 Task: Add Enlightened White Creme & Dark Chocolate Coated Blueberries to the cart.
Action: Mouse moved to (16, 58)
Screenshot: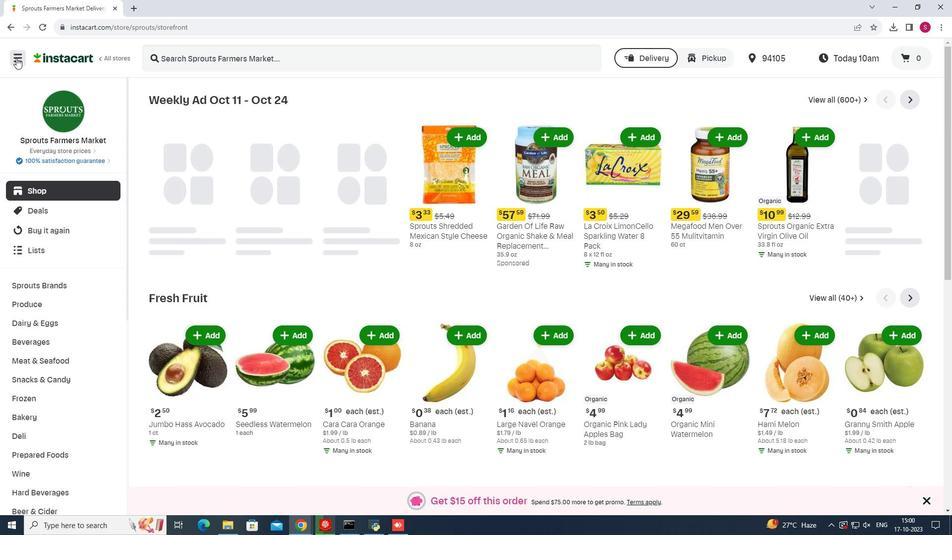 
Action: Mouse pressed left at (16, 58)
Screenshot: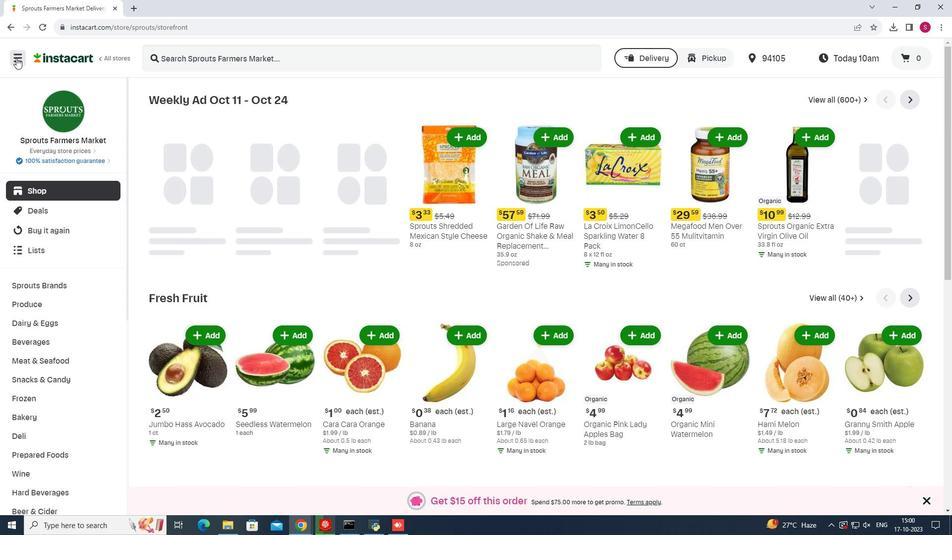 
Action: Mouse moved to (50, 263)
Screenshot: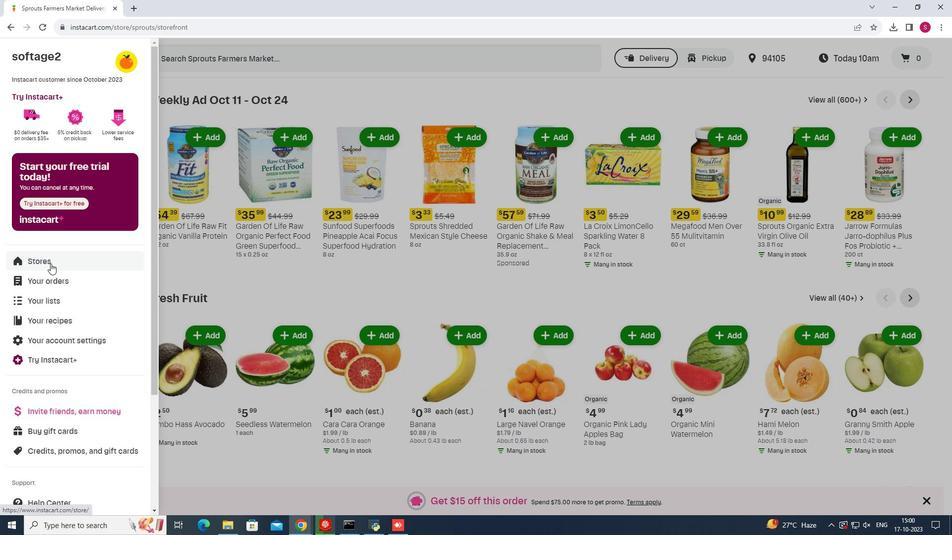 
Action: Mouse pressed left at (50, 263)
Screenshot: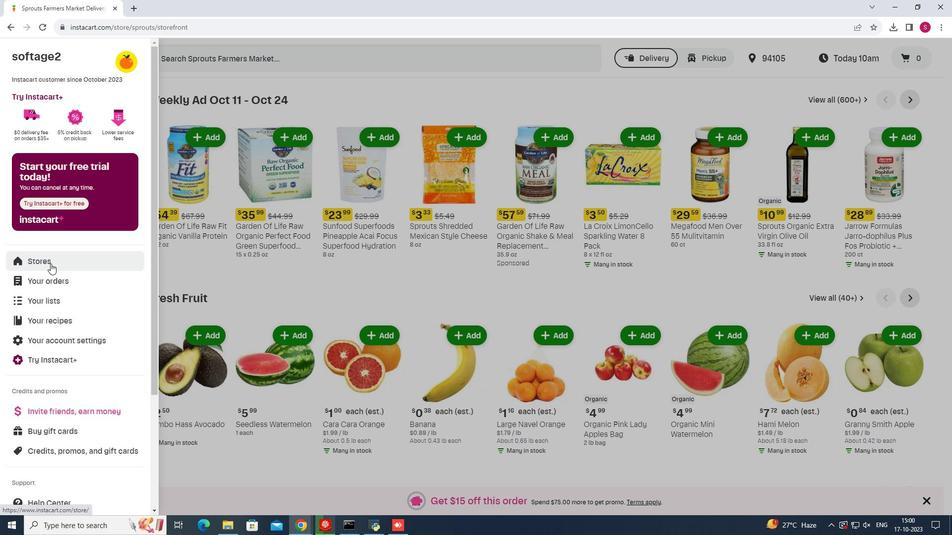 
Action: Mouse moved to (233, 84)
Screenshot: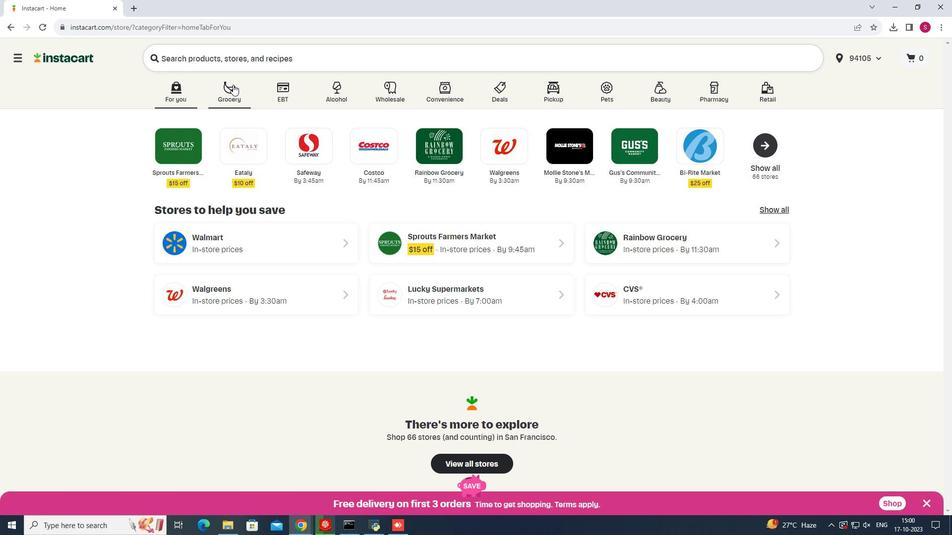 
Action: Mouse pressed left at (233, 84)
Screenshot: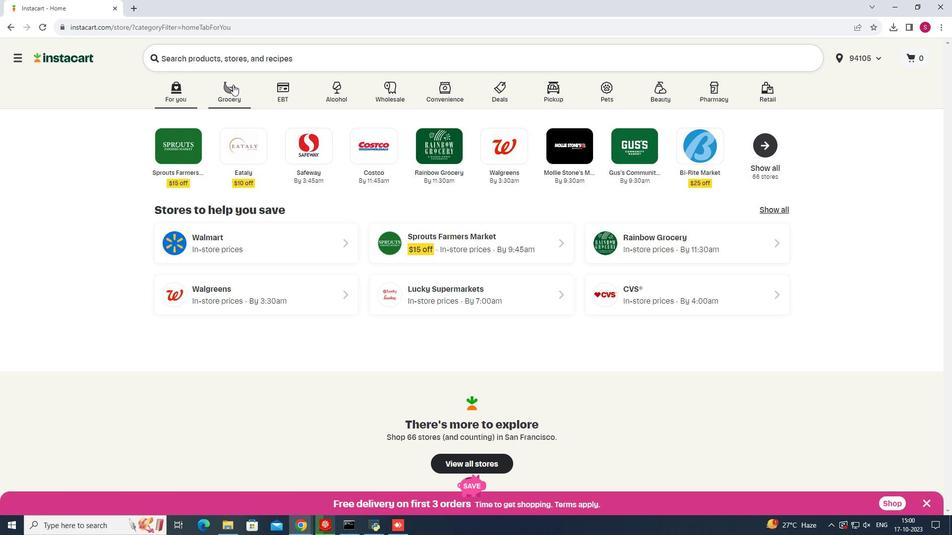 
Action: Mouse moved to (657, 144)
Screenshot: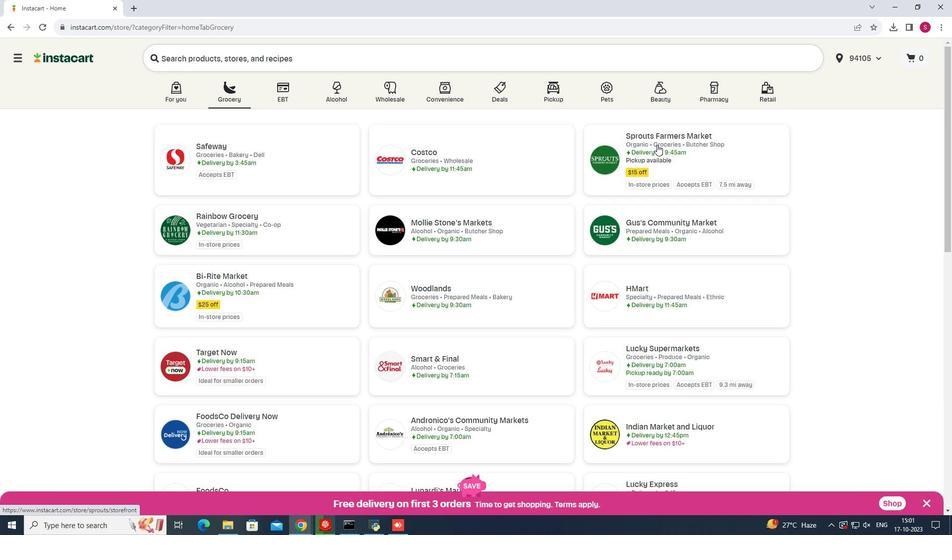 
Action: Mouse pressed left at (657, 144)
Screenshot: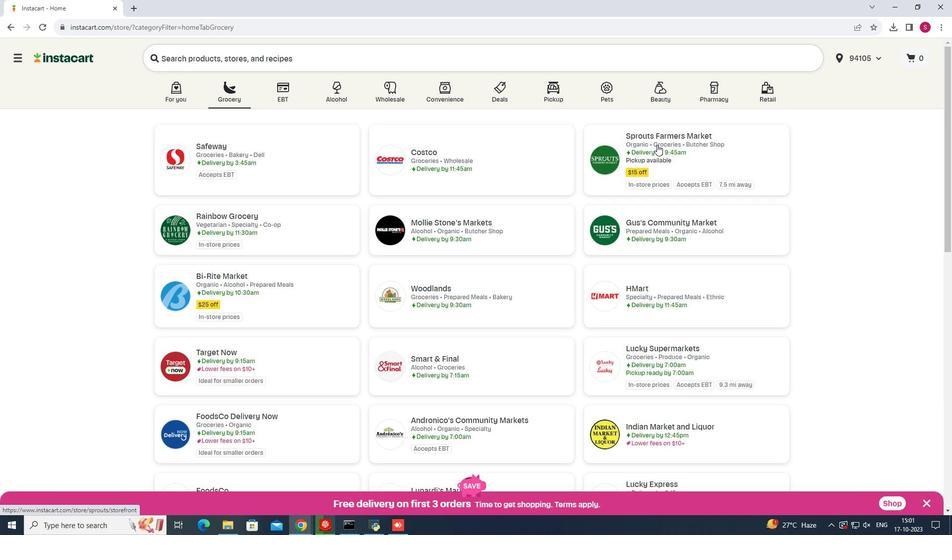 
Action: Mouse moved to (55, 378)
Screenshot: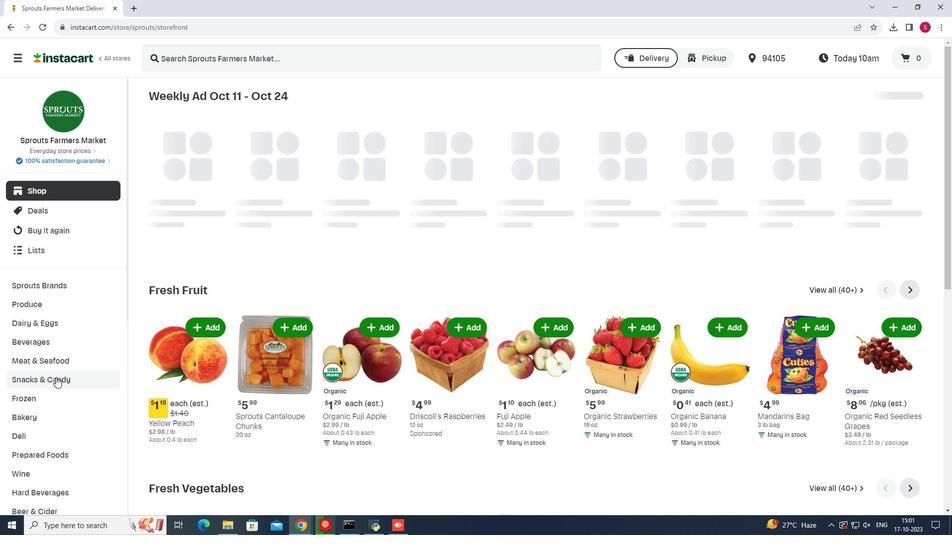 
Action: Mouse pressed left at (55, 378)
Screenshot: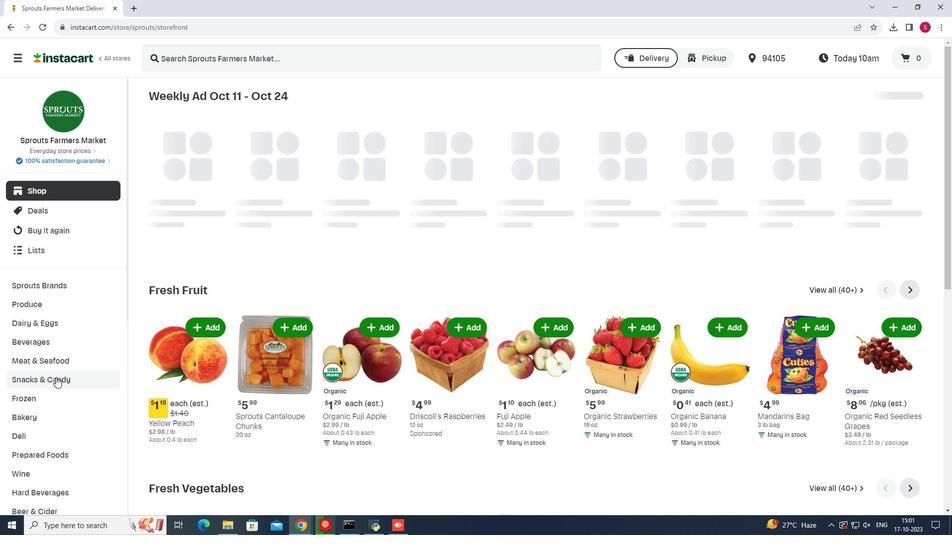 
Action: Mouse moved to (284, 121)
Screenshot: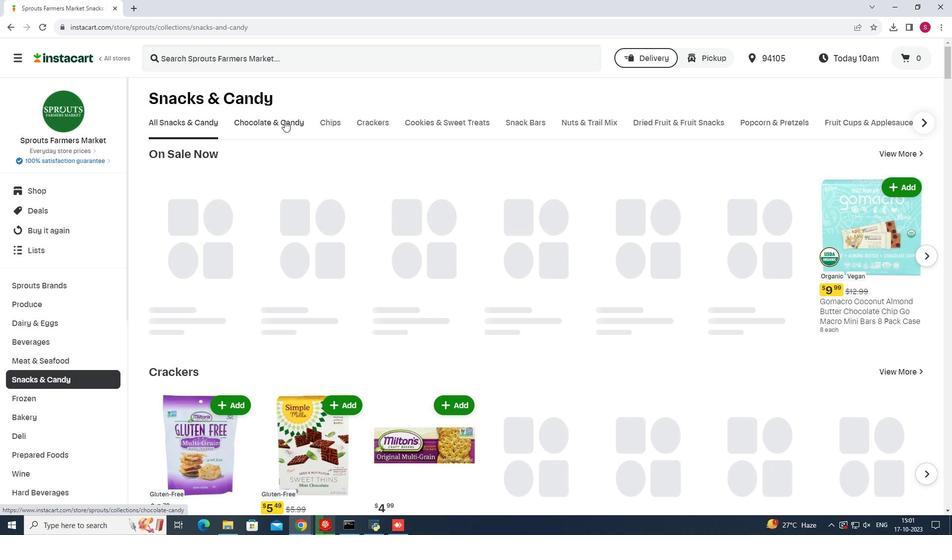 
Action: Mouse pressed left at (284, 121)
Screenshot: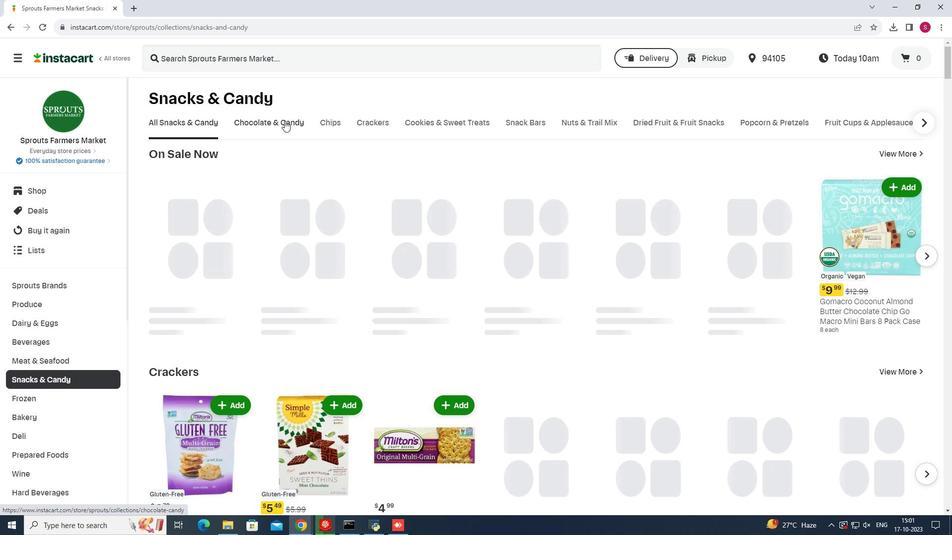 
Action: Mouse moved to (267, 163)
Screenshot: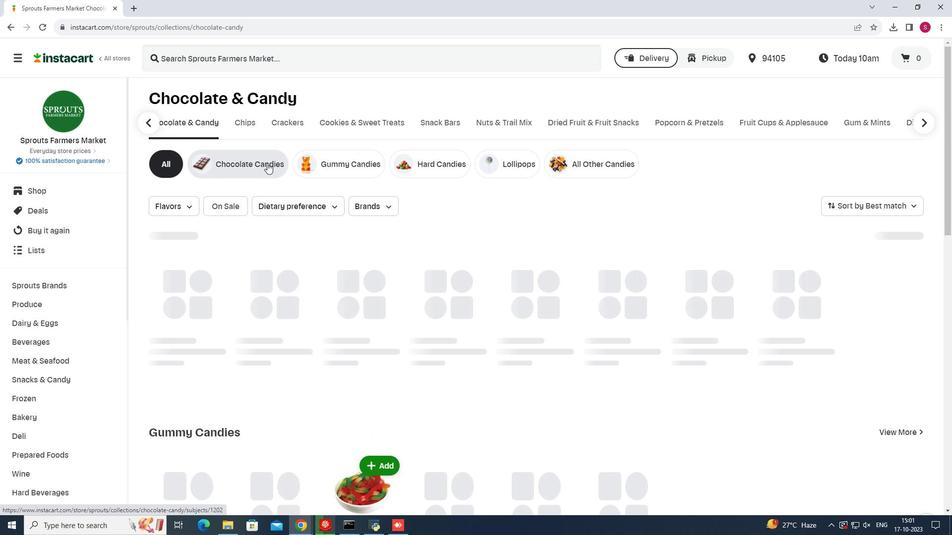 
Action: Mouse pressed left at (267, 163)
Screenshot: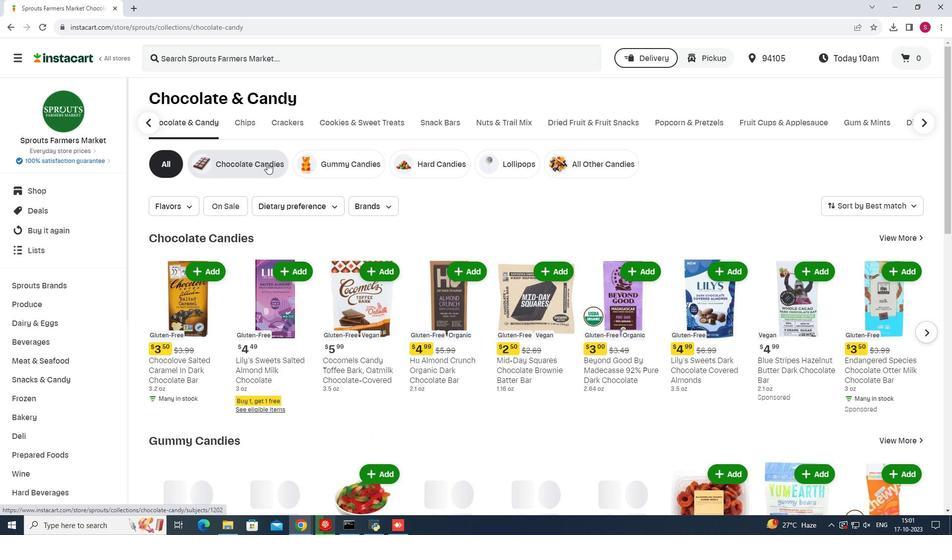 
Action: Mouse moved to (400, 63)
Screenshot: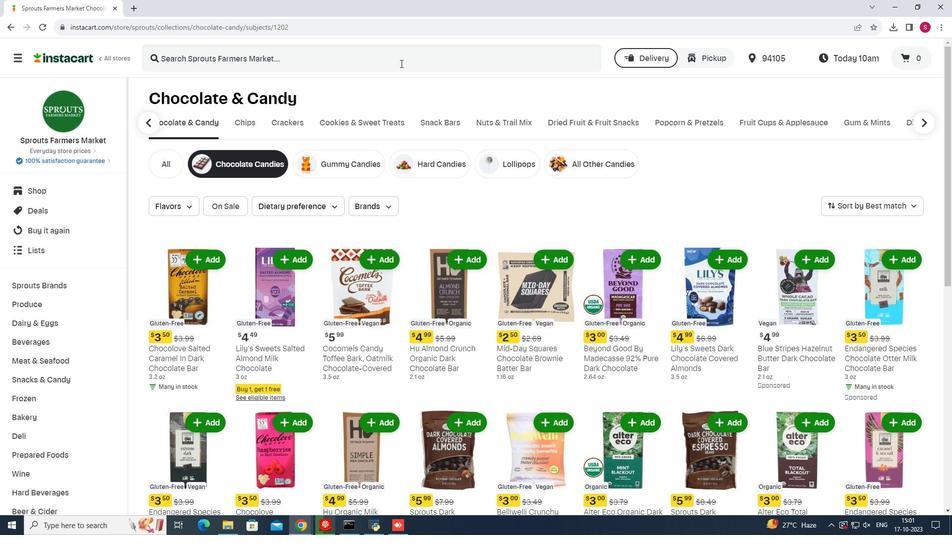 
Action: Mouse pressed left at (400, 63)
Screenshot: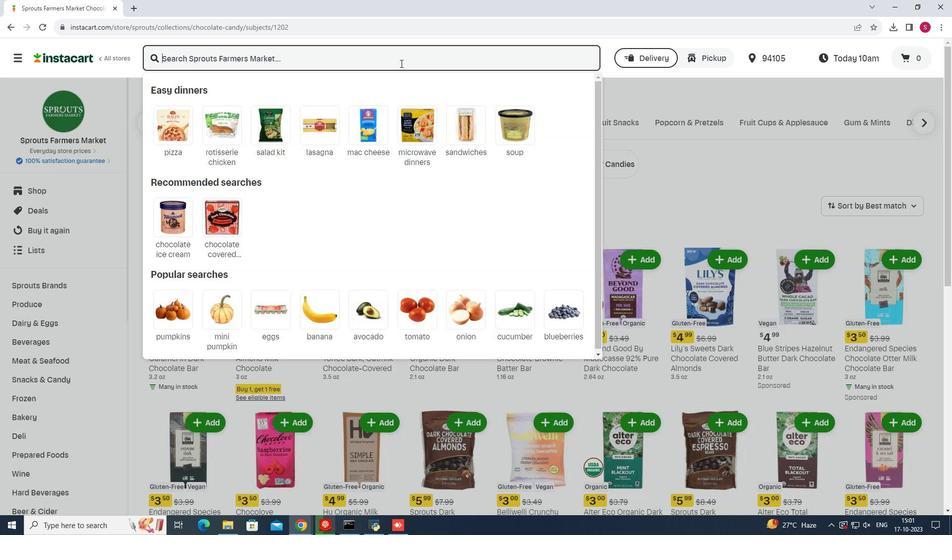 
Action: Key pressed <Key.shift>Enlo<Key.backspace>ightened<Key.space><Key.shift>White<Key.space><Key.shift>Creme<Key.space><Key.shift><Key.shift><Key.shift><Key.shift><Key.shift><Key.shift><Key.shift><Key.shift><Key.shift><Key.shift><Key.shift><Key.shift><Key.shift><Key.shift>&<Key.space><Key.shift>Dark<Key.space><Key.shift><Key.shift>Chocolate<Key.space><Key.shift>Coated<Key.space><Key.shift>Blueberries<Key.enter>
Screenshot: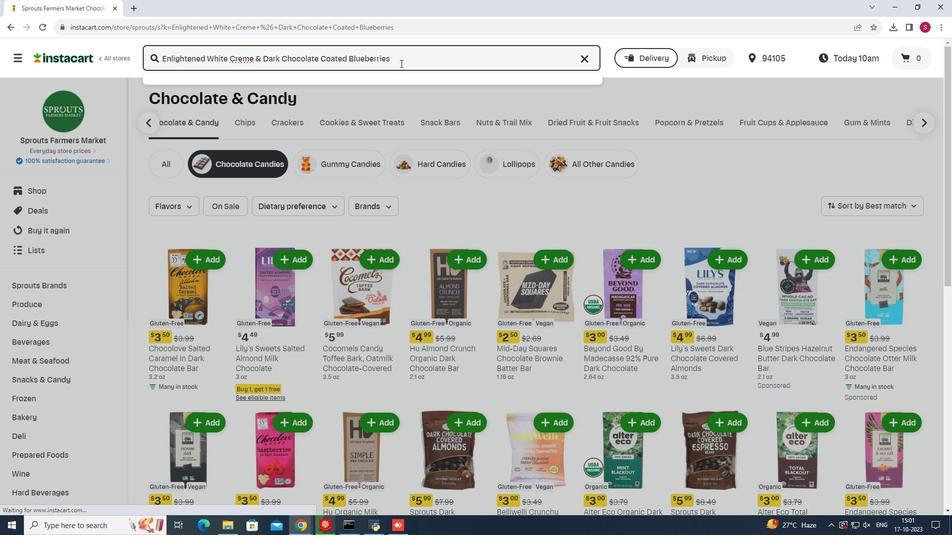 
Action: Mouse moved to (568, 163)
Screenshot: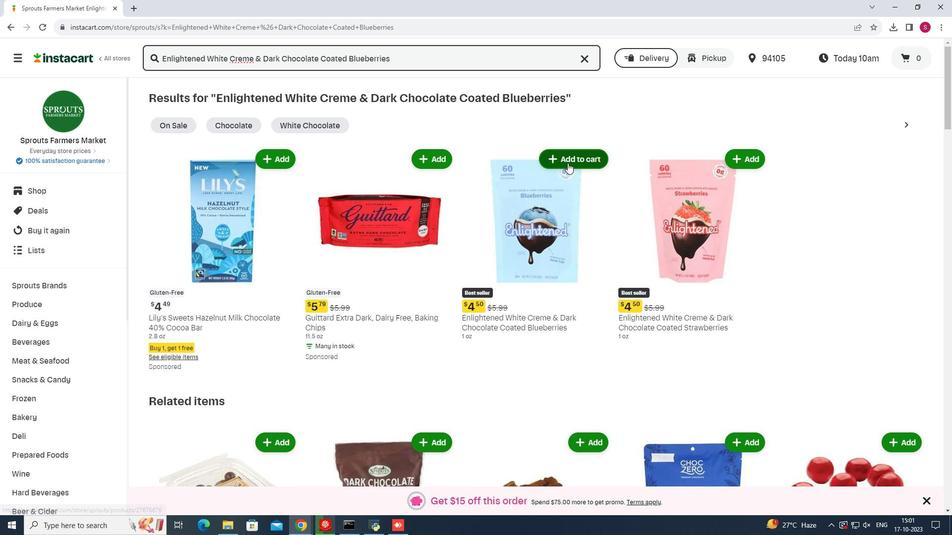 
Action: Mouse pressed left at (568, 163)
Screenshot: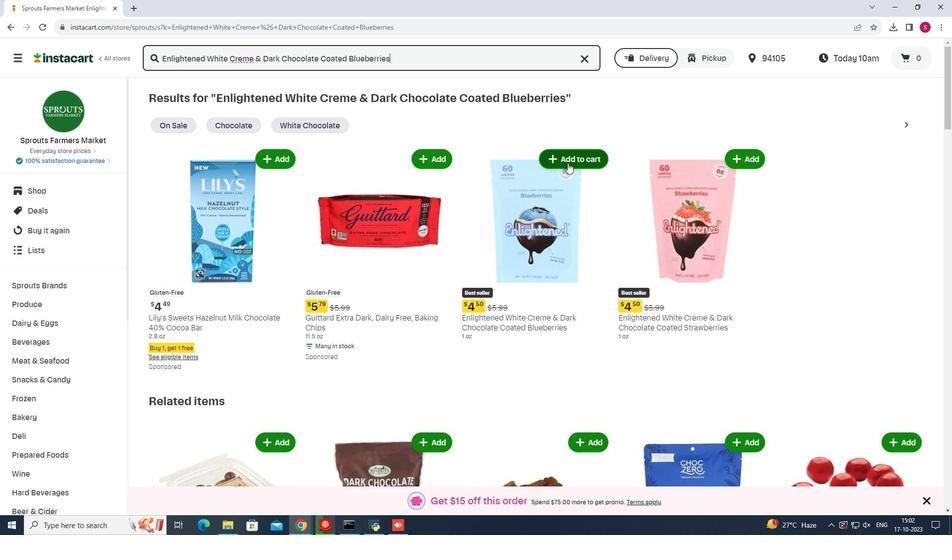 
Action: Mouse moved to (702, 131)
Screenshot: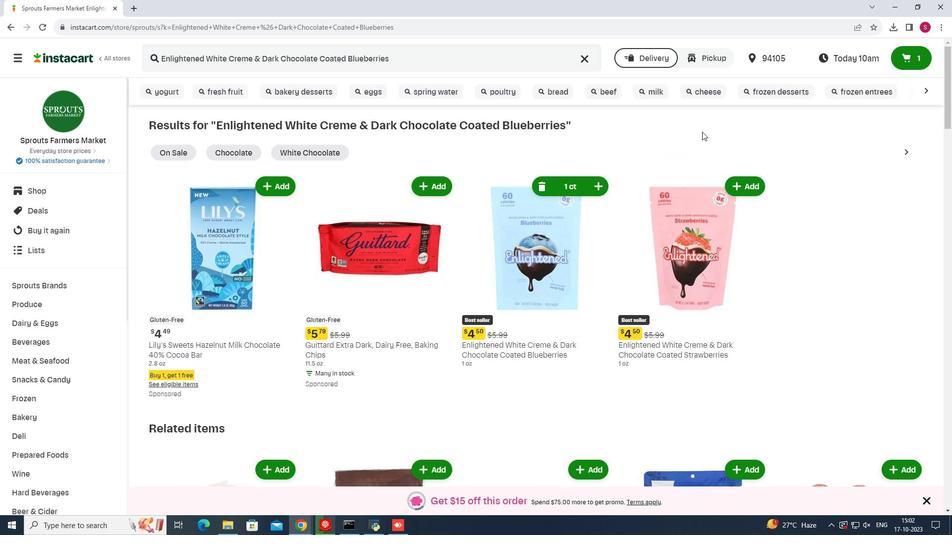 
